 Task: Update your email contacts and check your task list.
Action: Mouse moved to (11, 135)
Screenshot: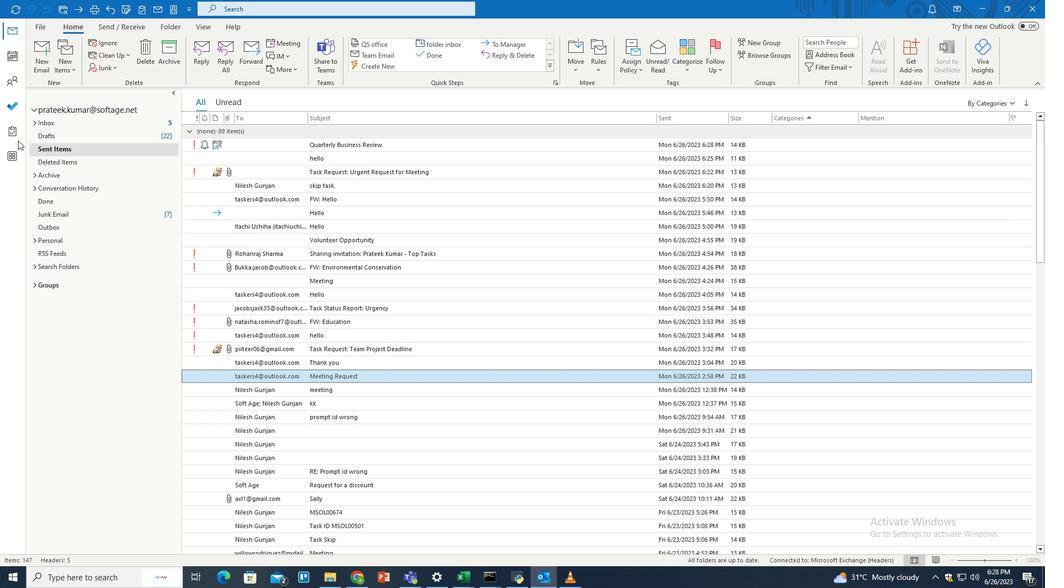 
Action: Mouse pressed left at (11, 135)
Screenshot: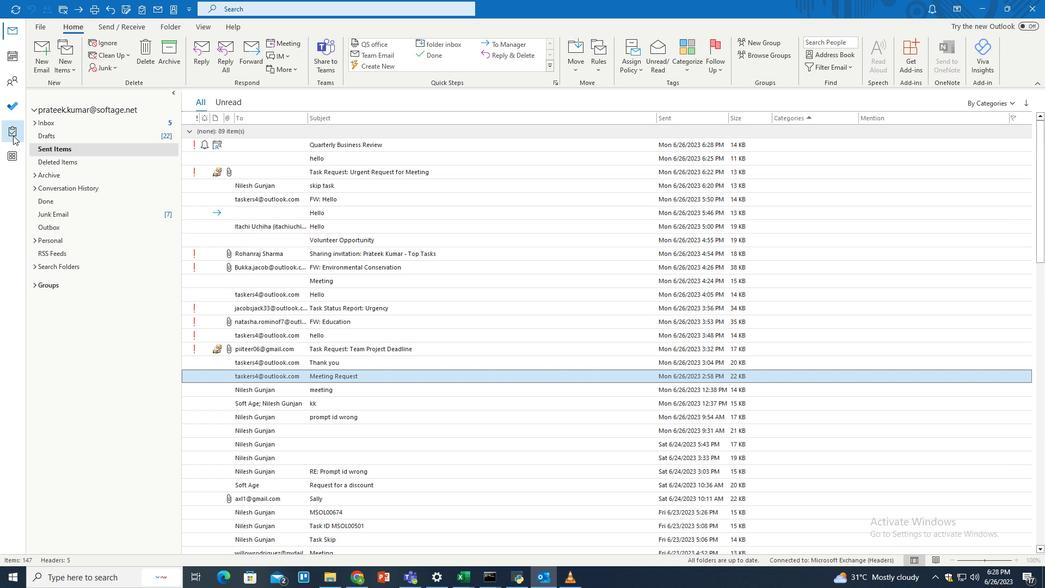
Action: Mouse moved to (83, 63)
Screenshot: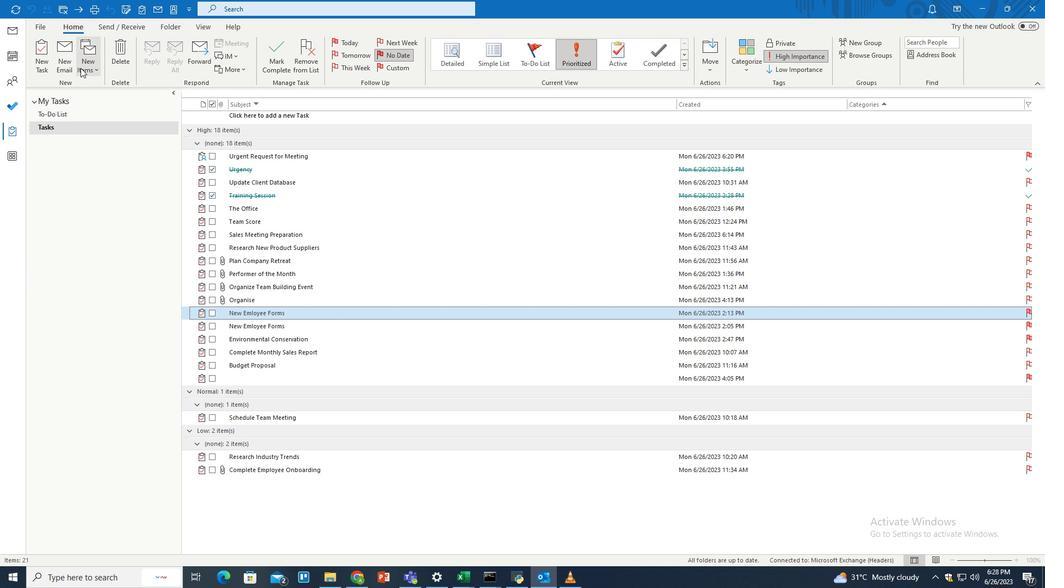 
Action: Mouse pressed left at (83, 63)
Screenshot: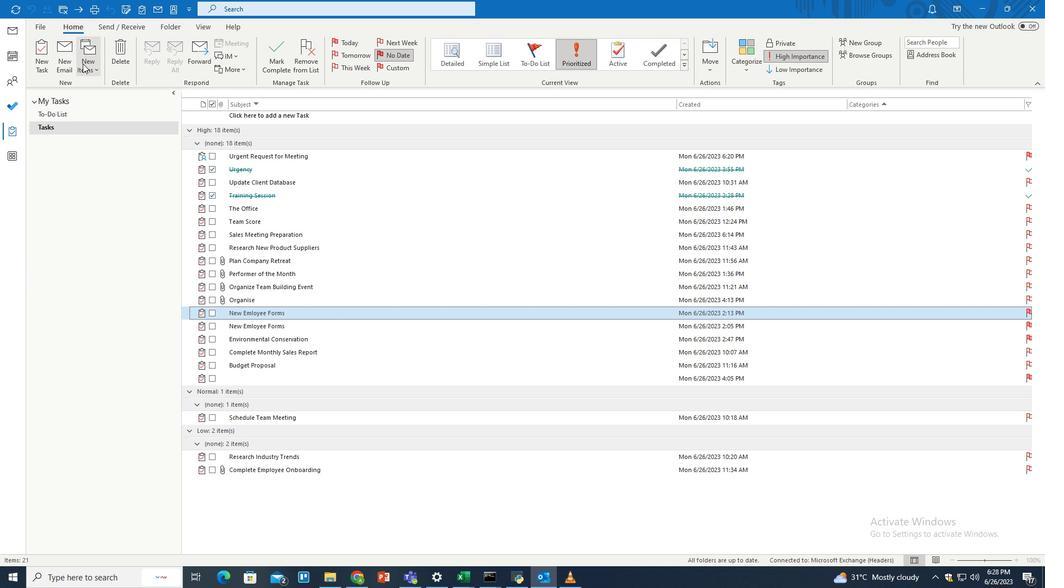 
Action: Mouse moved to (104, 159)
Screenshot: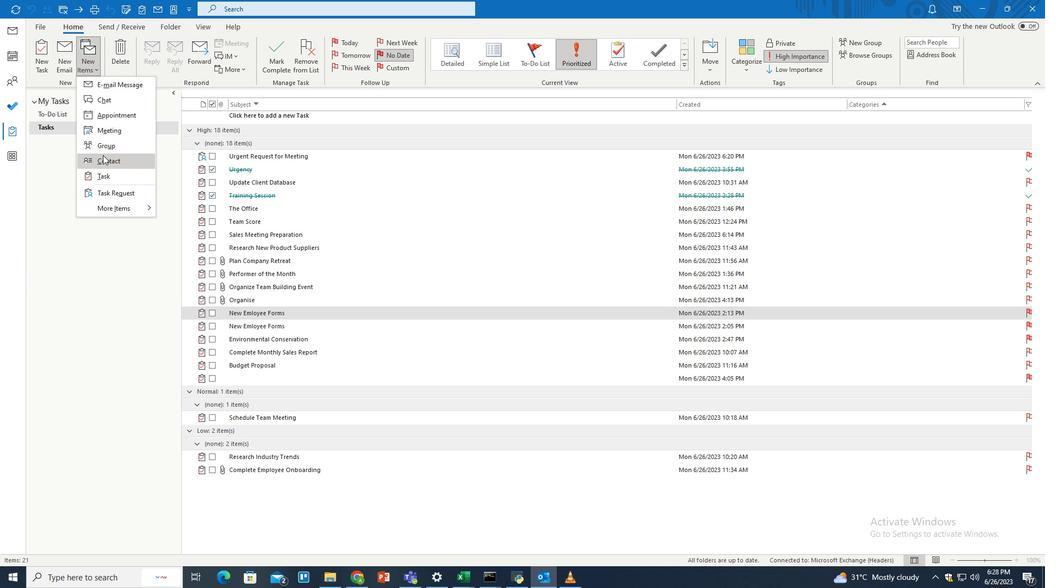
Action: Mouse pressed left at (104, 159)
Screenshot: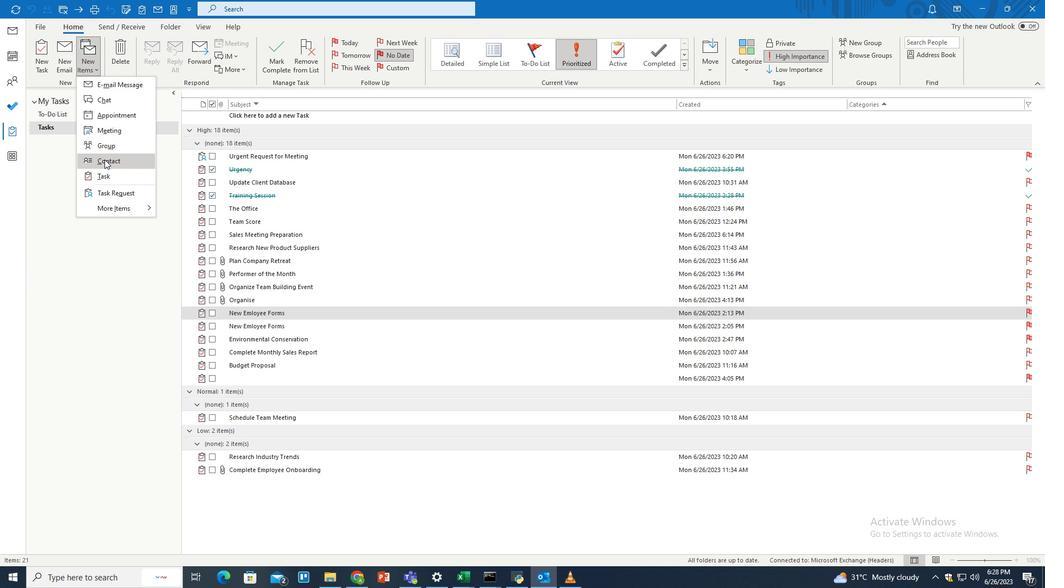 
Action: Mouse moved to (116, 113)
Screenshot: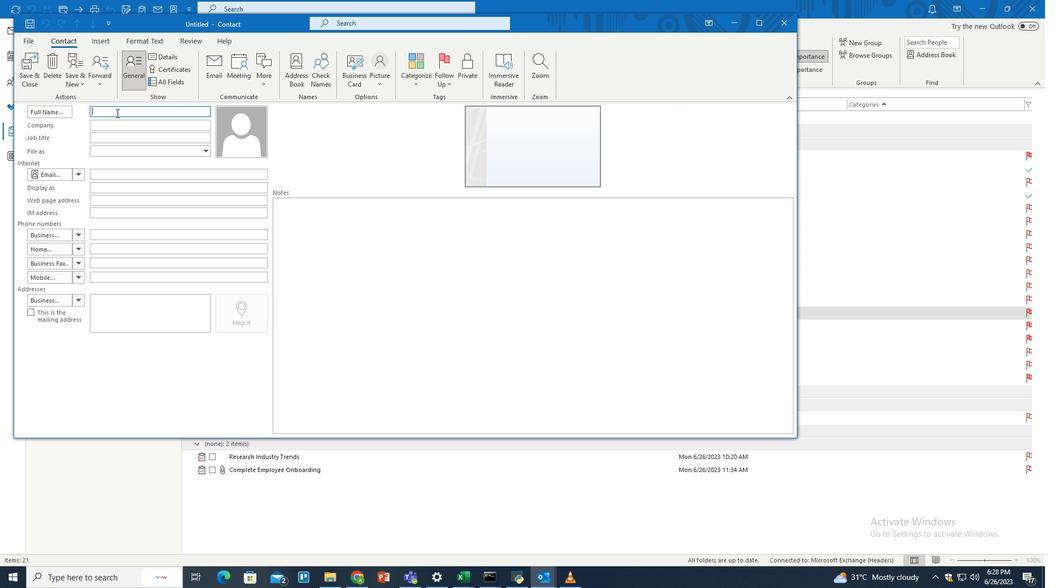 
Action: Key pressed <Key.shift>Pan<Key.backspace>m<Key.space><Key.shift>Beesly
Screenshot: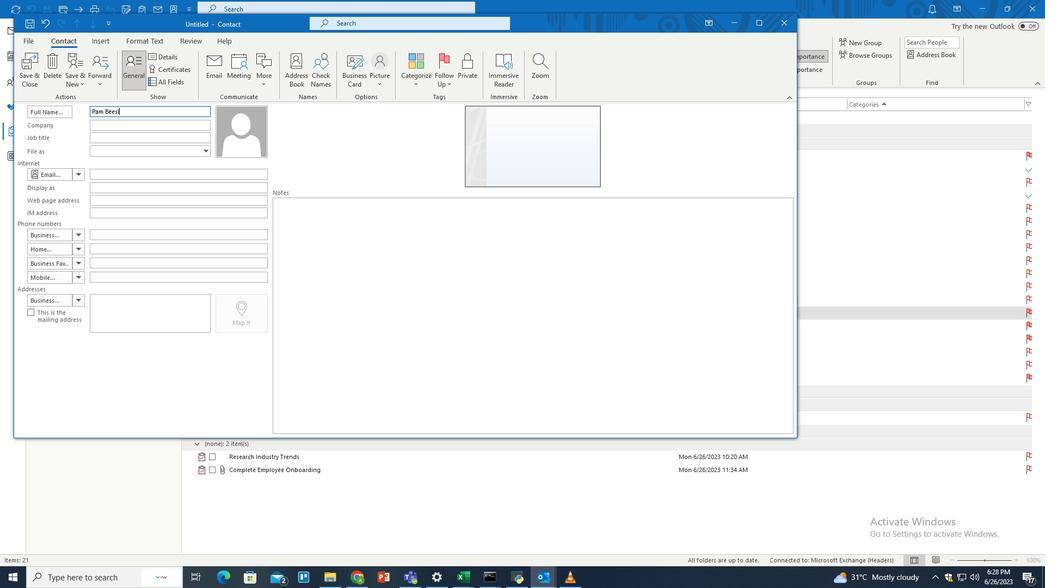 
Action: Mouse moved to (23, 65)
Screenshot: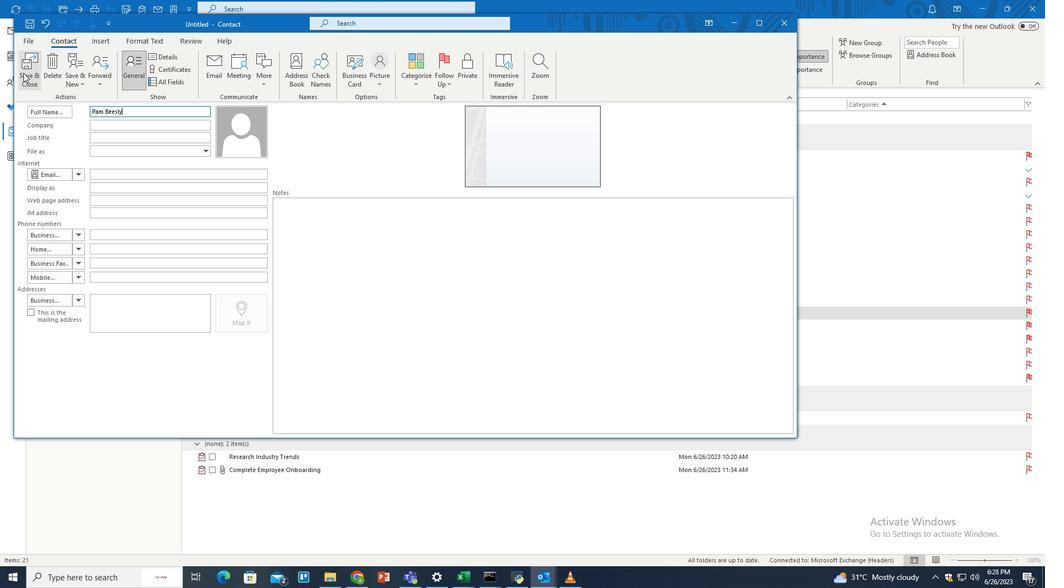 
Action: Mouse pressed left at (23, 65)
Screenshot: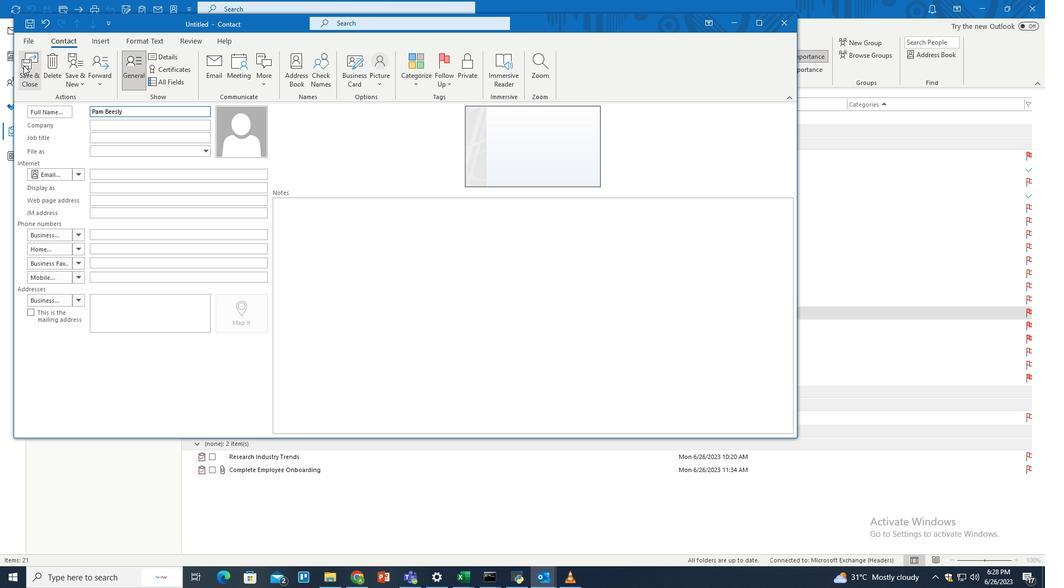 
Action: Mouse moved to (419, 285)
Screenshot: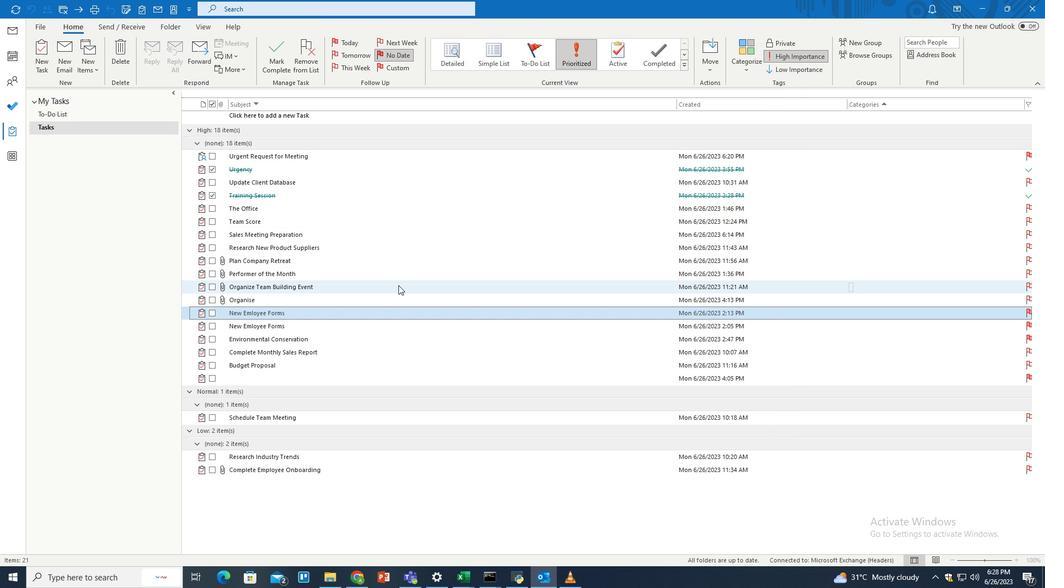 
